 Task: Create an event for the holiday gift wrapping session.
Action: Mouse pressed left at (44, 94)
Screenshot: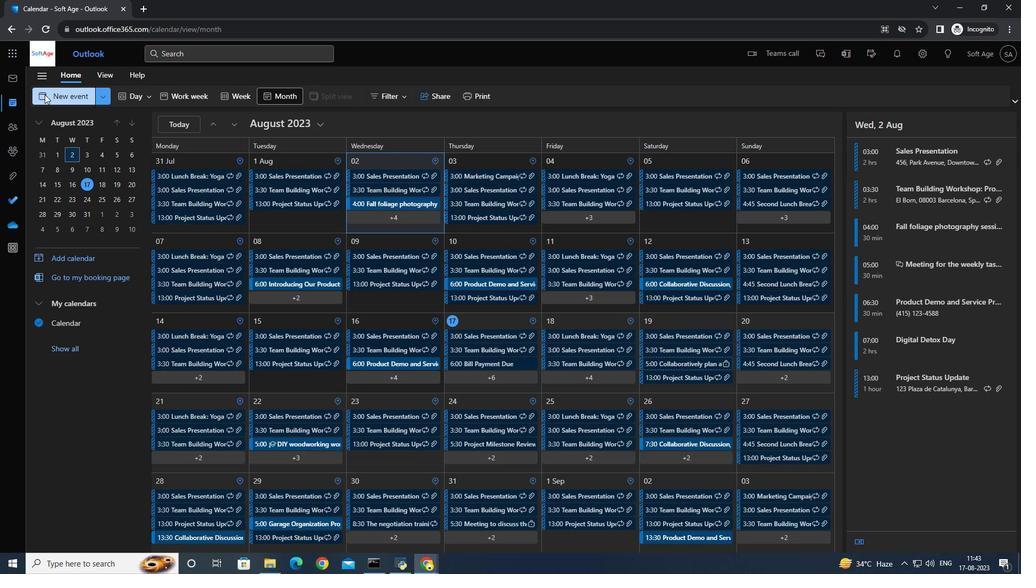
Action: Mouse moved to (325, 167)
Screenshot: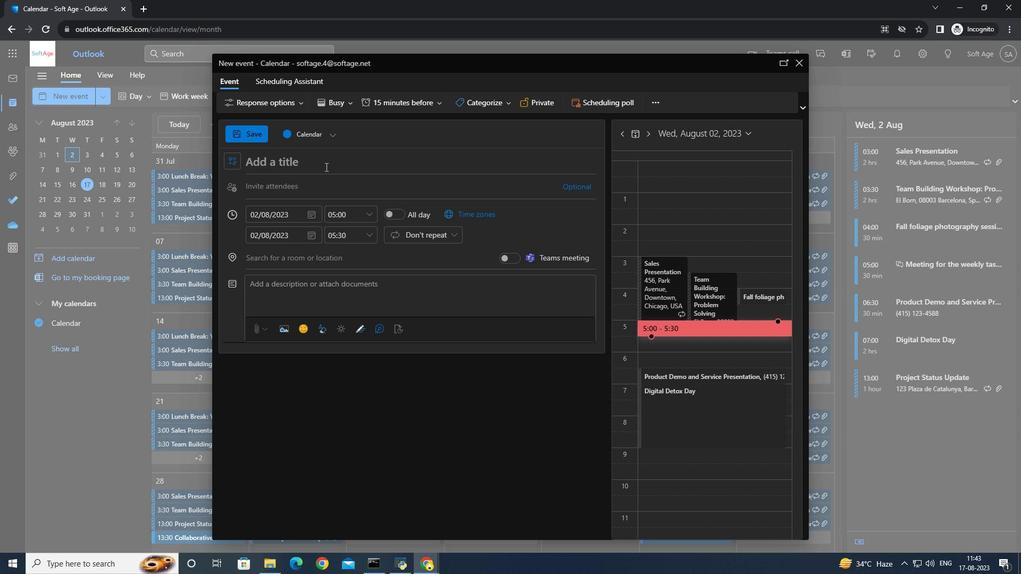 
Action: Key pressed <Key.caps_lock>H<Key.caps_lock>oliday<Key.space>gift<Key.space>wrapping<Key.space>session
Screenshot: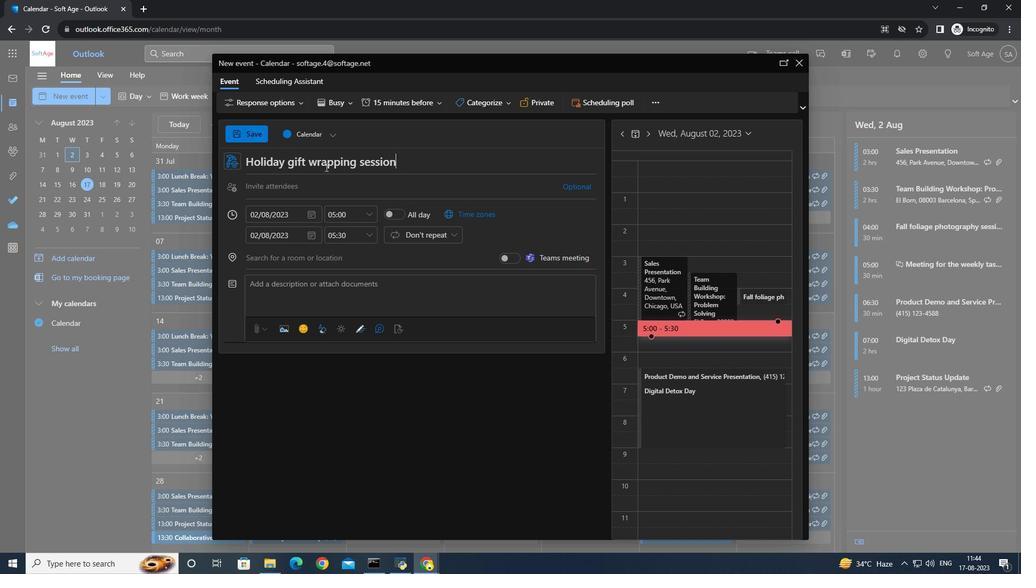 
Action: Mouse moved to (357, 209)
Screenshot: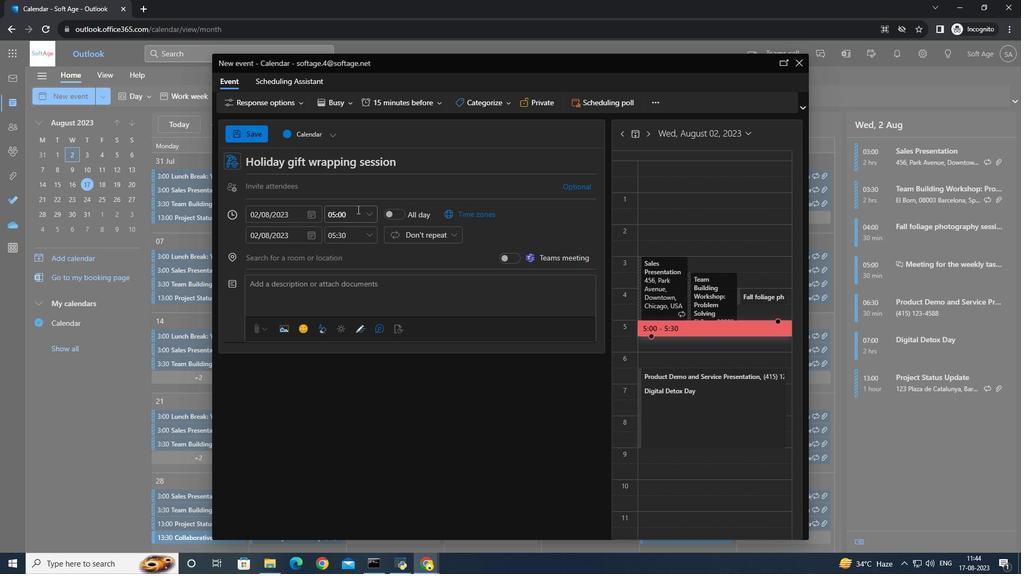 
Action: Mouse pressed left at (357, 209)
Screenshot: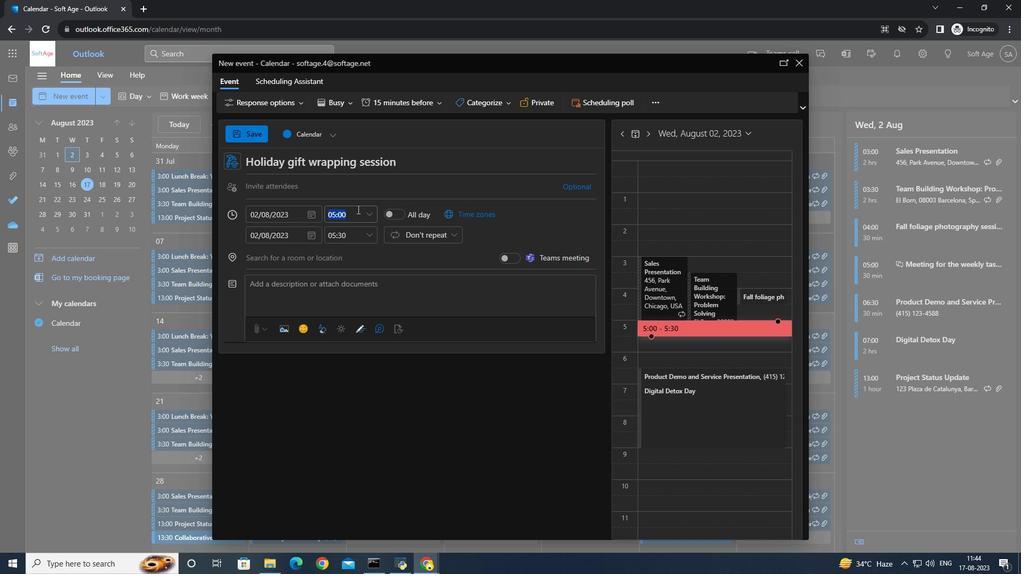 
Action: Mouse moved to (367, 211)
Screenshot: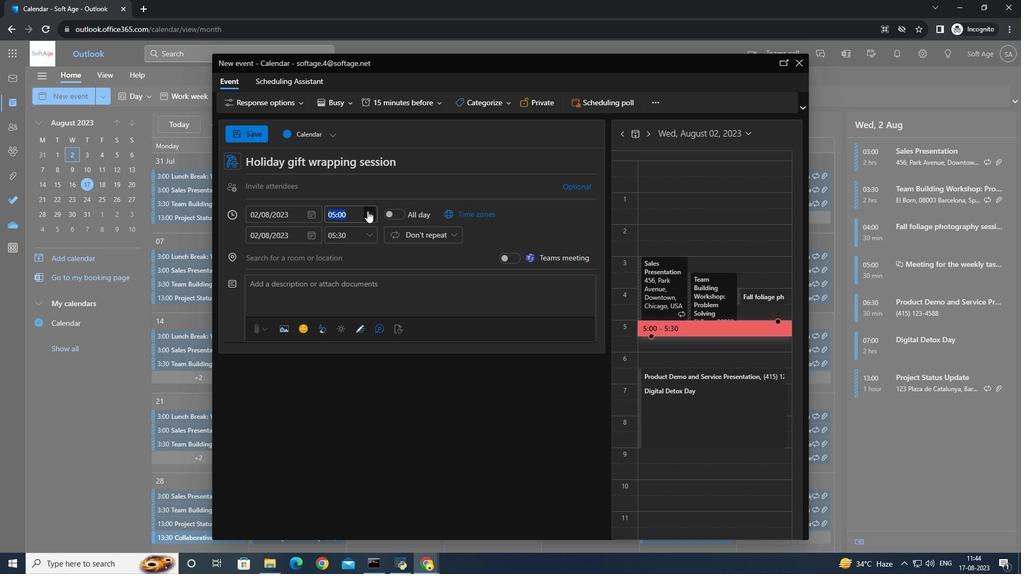 
Action: Mouse pressed left at (367, 211)
Screenshot: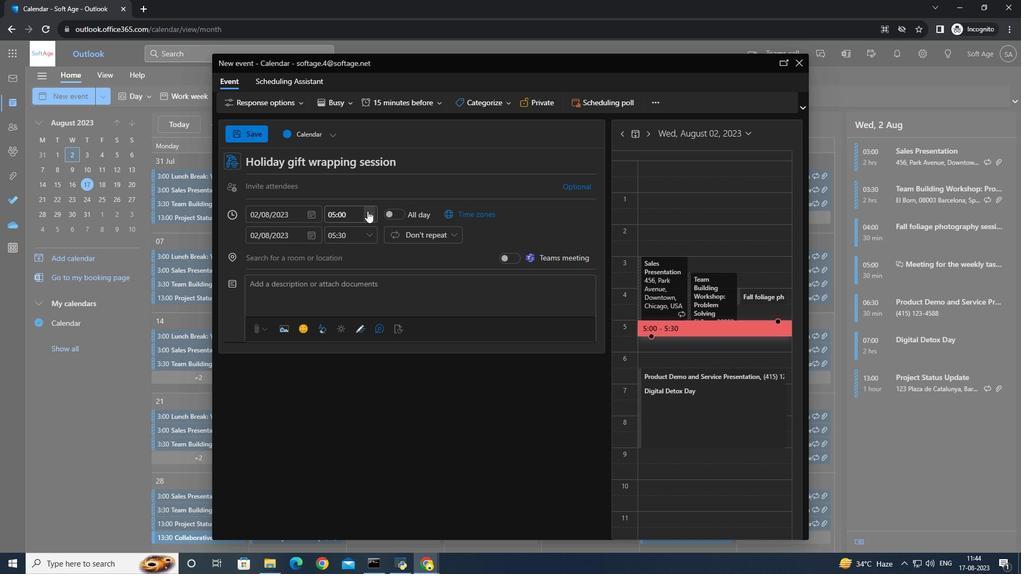 
Action: Mouse moved to (350, 280)
Screenshot: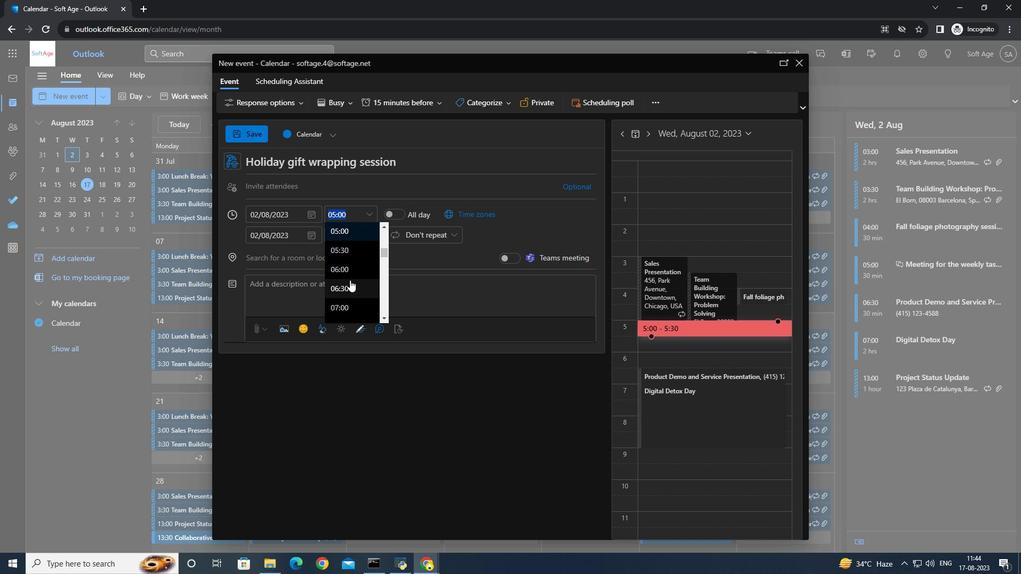 
Action: Mouse pressed left at (350, 280)
Screenshot: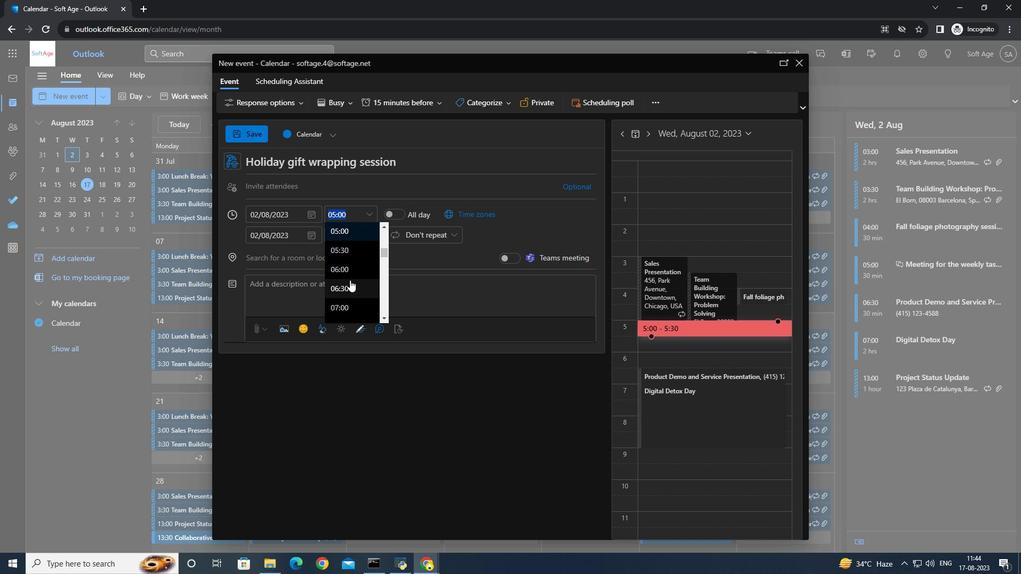 
Action: Mouse moved to (244, 139)
Screenshot: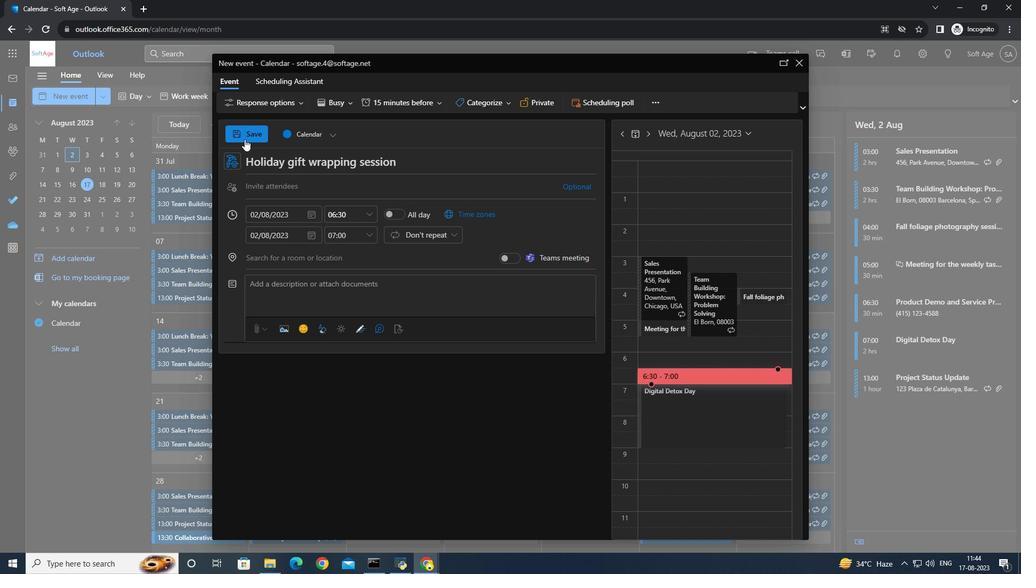 
Action: Mouse pressed left at (244, 139)
Screenshot: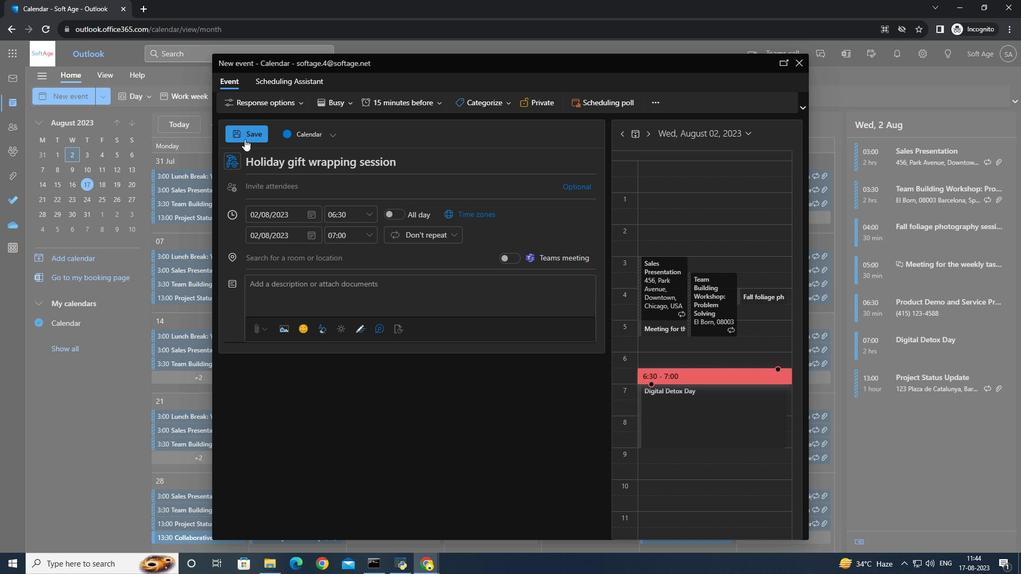 
Action: Mouse moved to (250, 136)
Screenshot: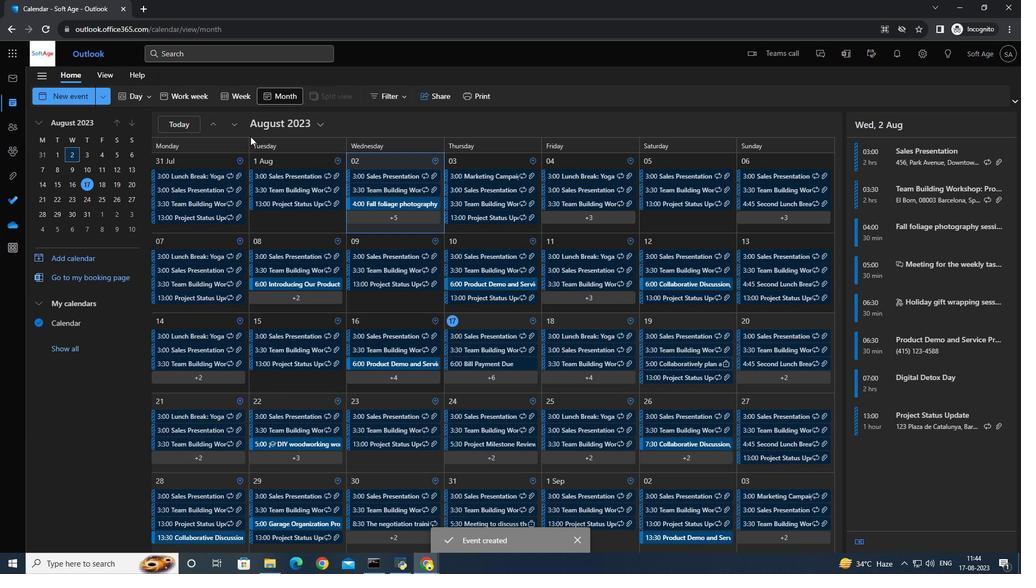 
